 Task: Add Unreal Deli Corn'd Beef Slices to the cart.
Action: Mouse moved to (23, 67)
Screenshot: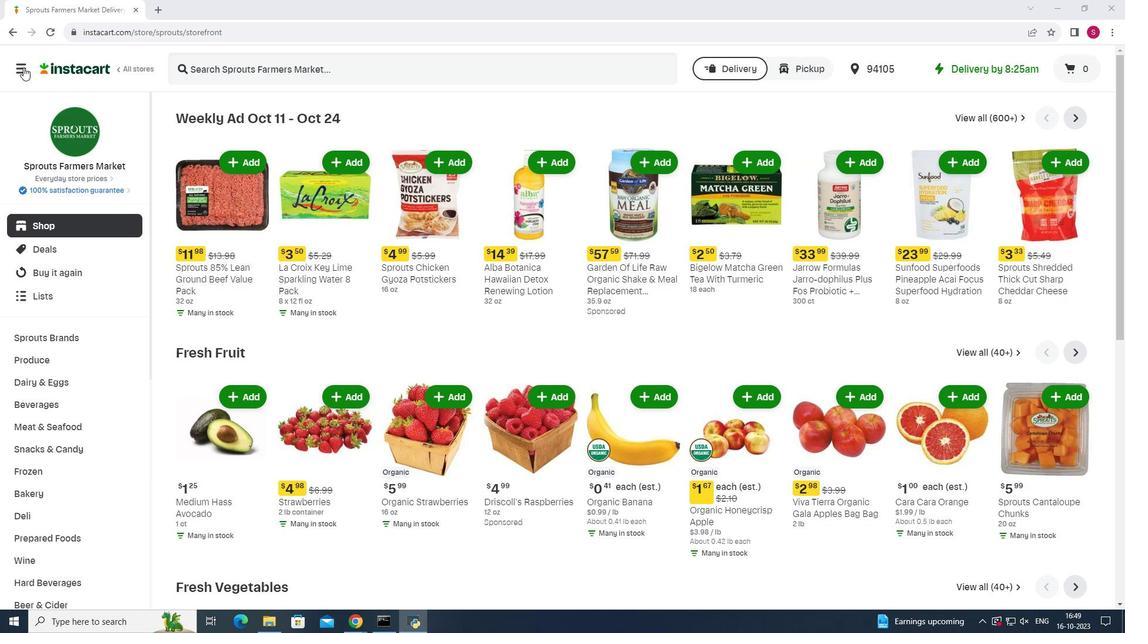 
Action: Mouse pressed left at (23, 67)
Screenshot: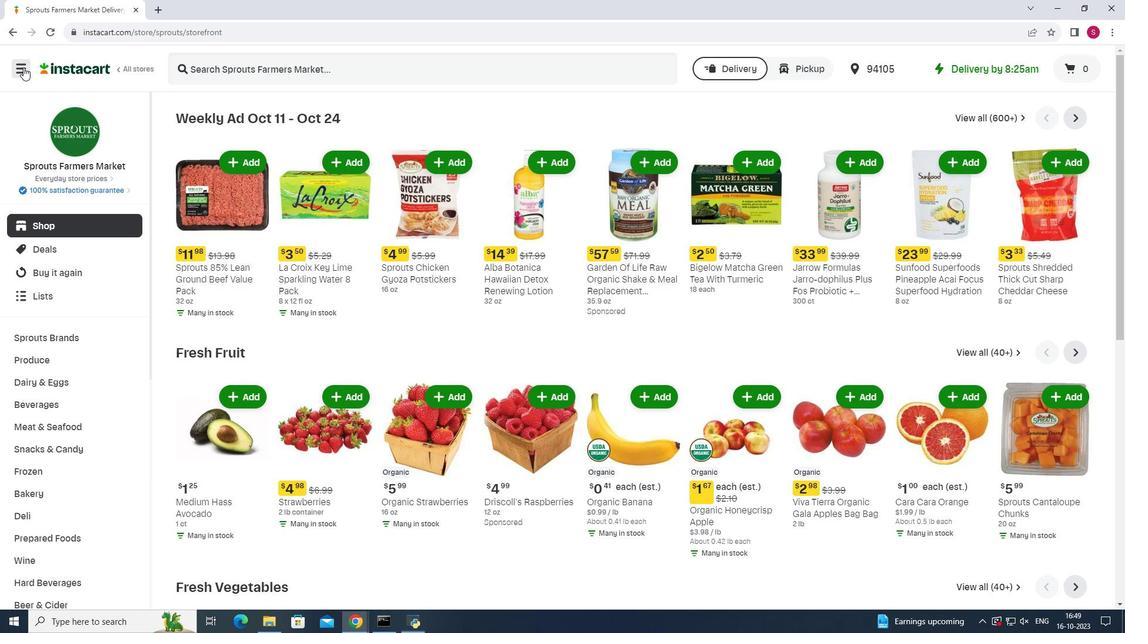 
Action: Mouse moved to (65, 306)
Screenshot: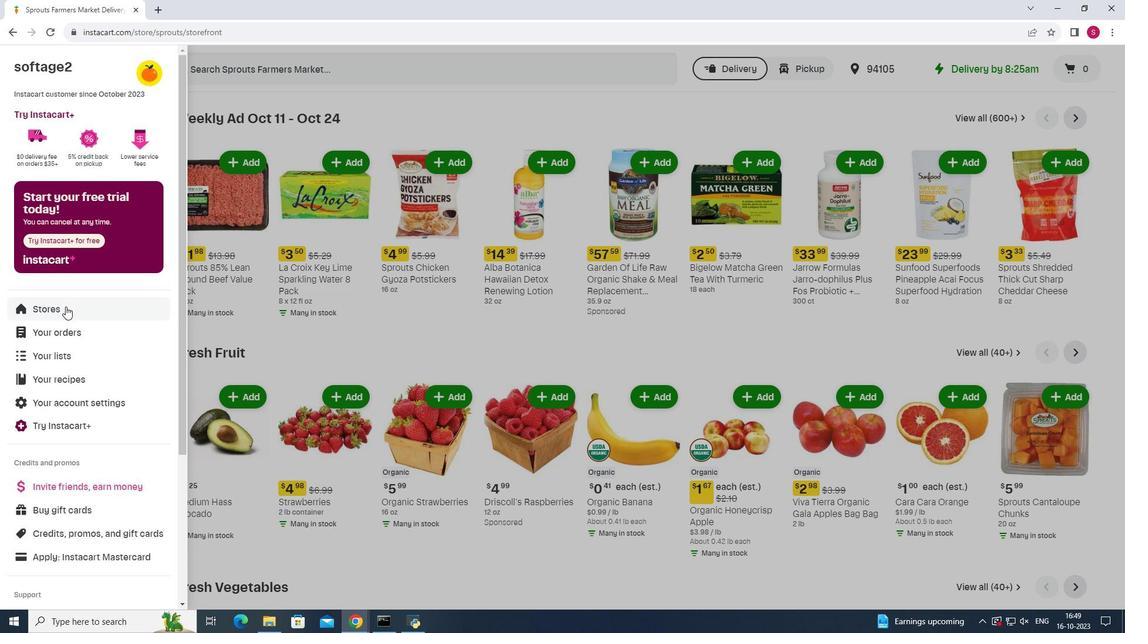 
Action: Mouse pressed left at (65, 306)
Screenshot: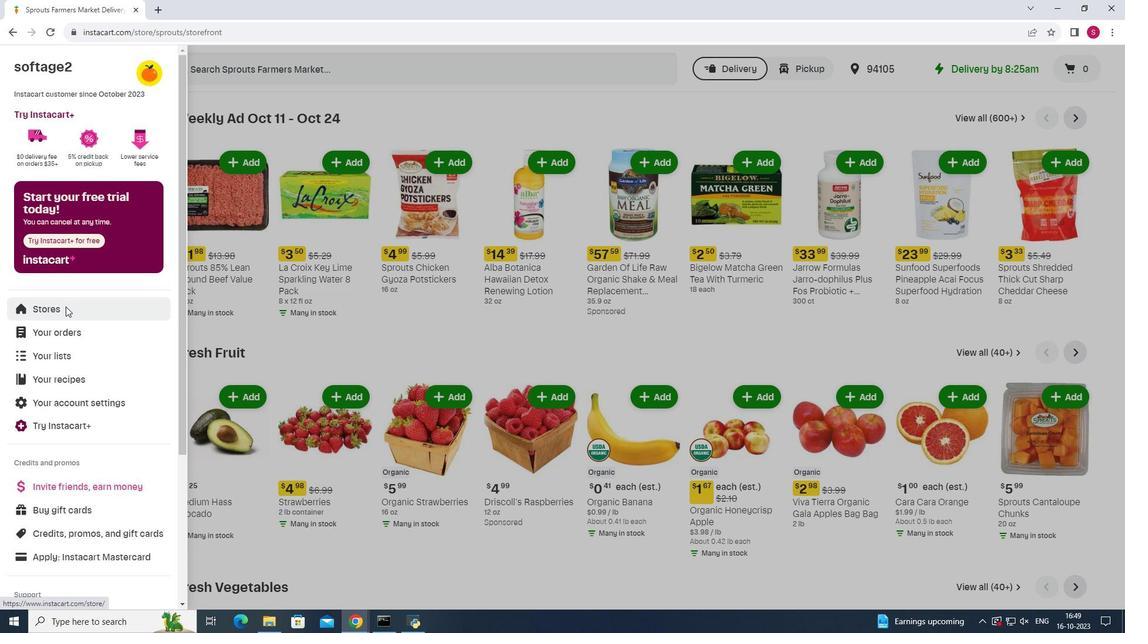 
Action: Mouse moved to (275, 102)
Screenshot: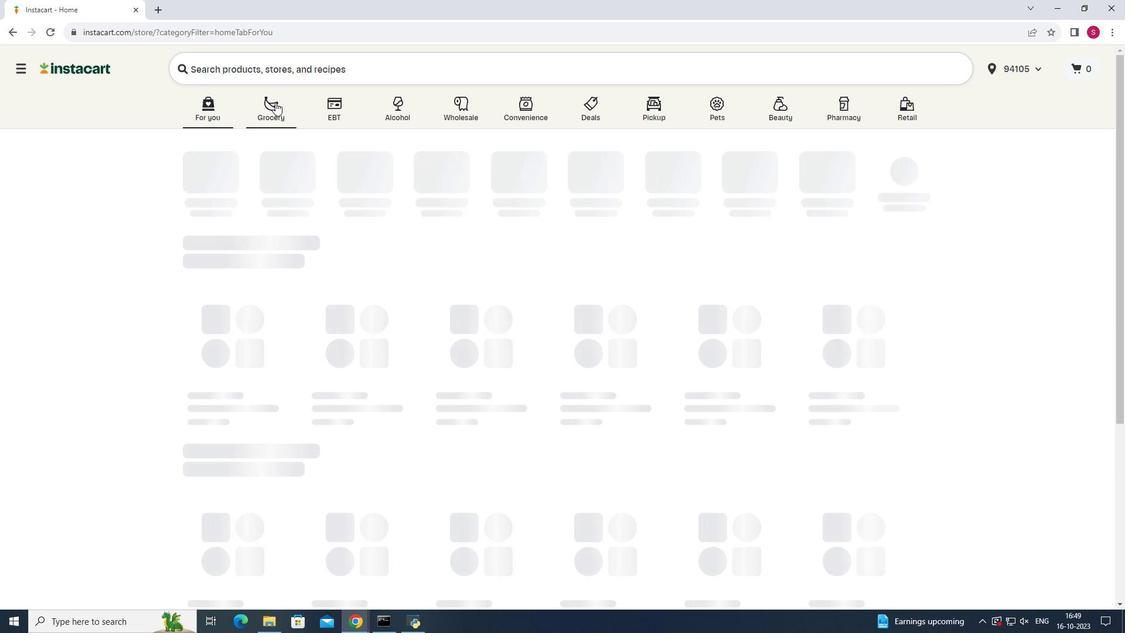 
Action: Mouse pressed left at (275, 102)
Screenshot: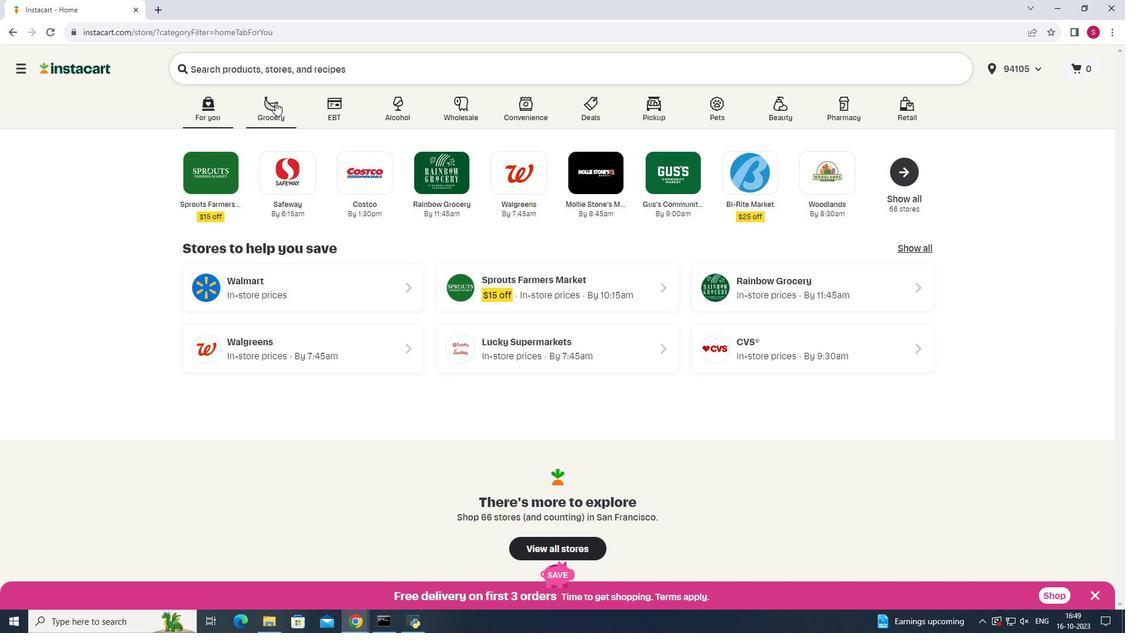
Action: Mouse moved to (824, 152)
Screenshot: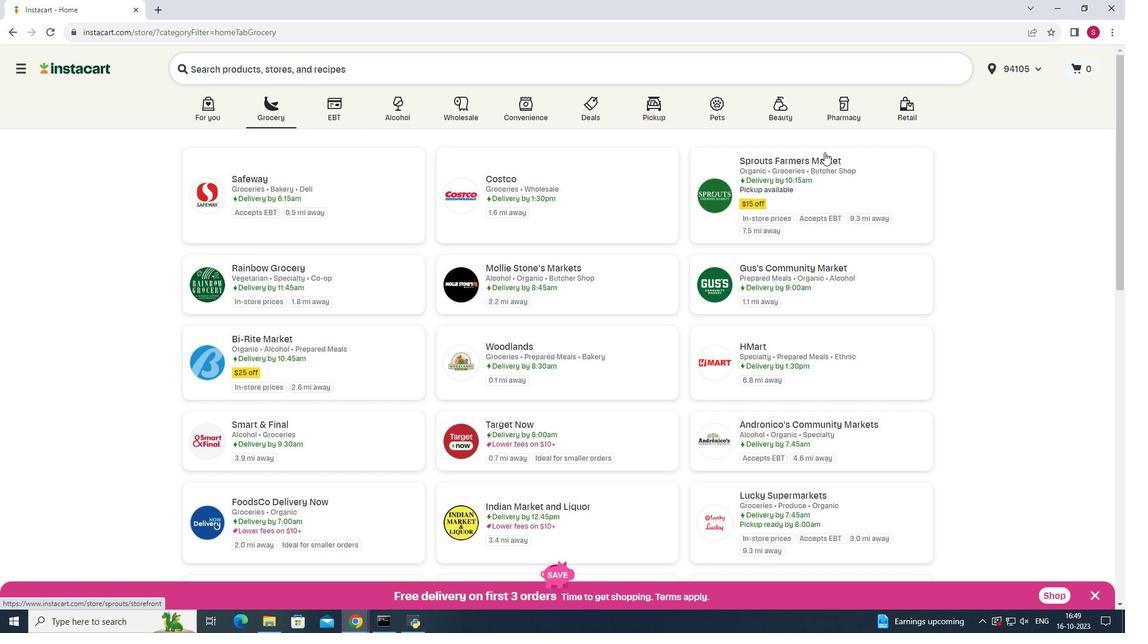 
Action: Mouse pressed left at (824, 152)
Screenshot: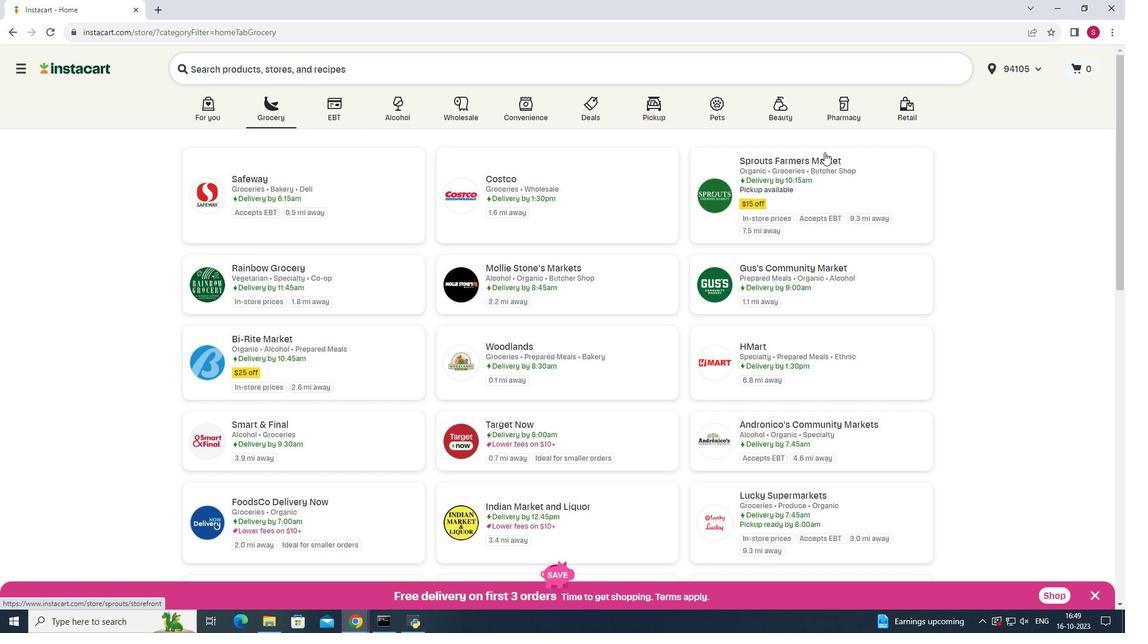 
Action: Mouse moved to (29, 427)
Screenshot: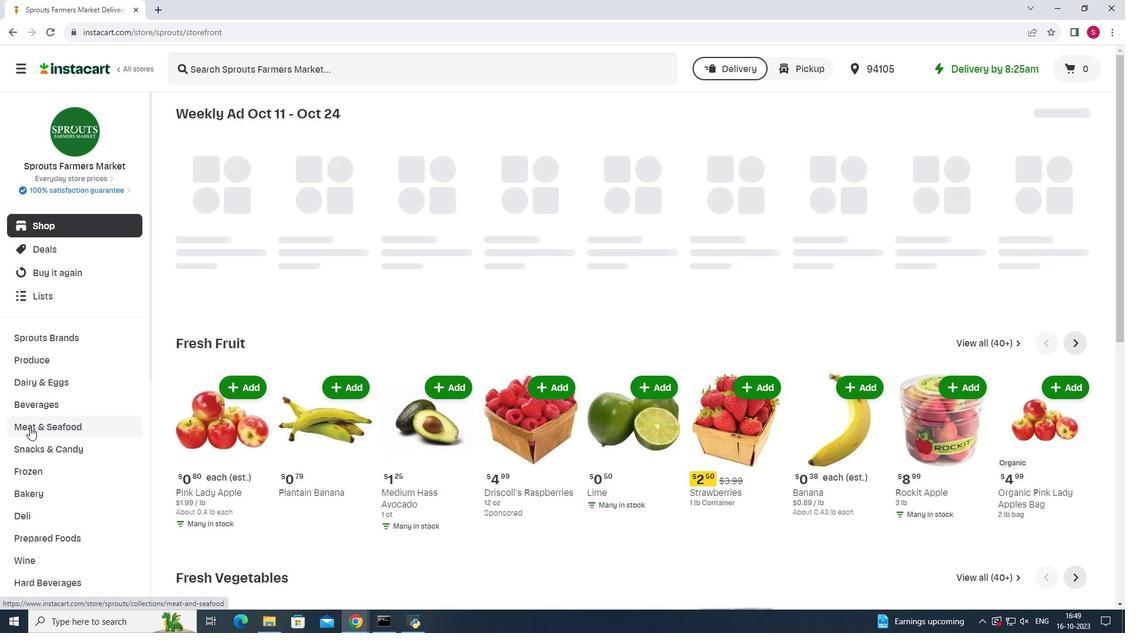 
Action: Mouse pressed left at (29, 427)
Screenshot: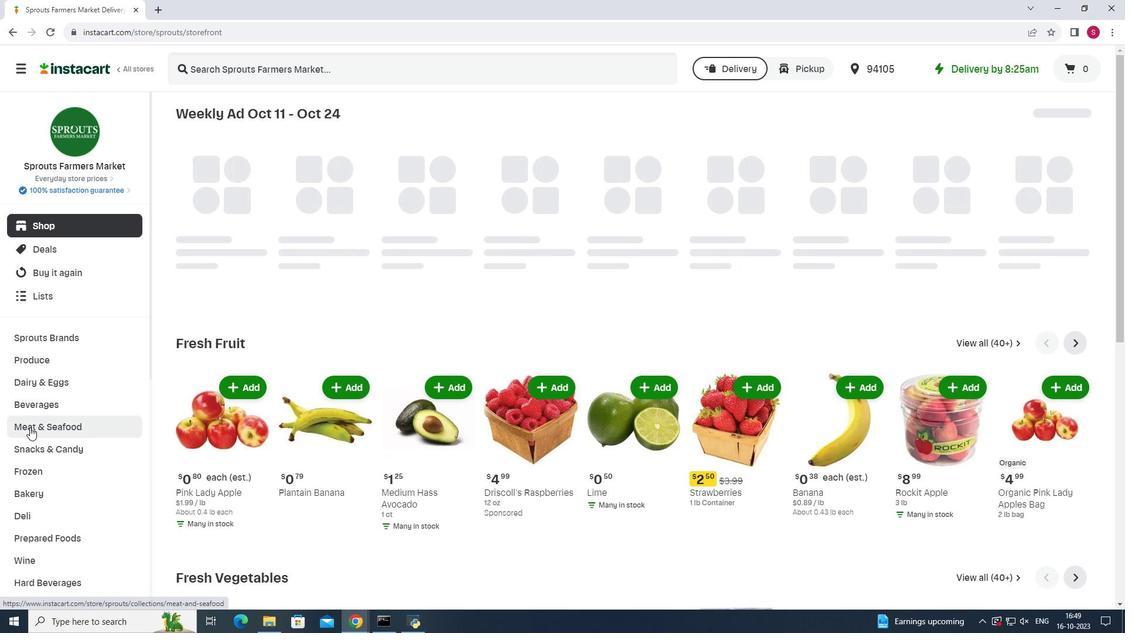 
Action: Mouse moved to (838, 142)
Screenshot: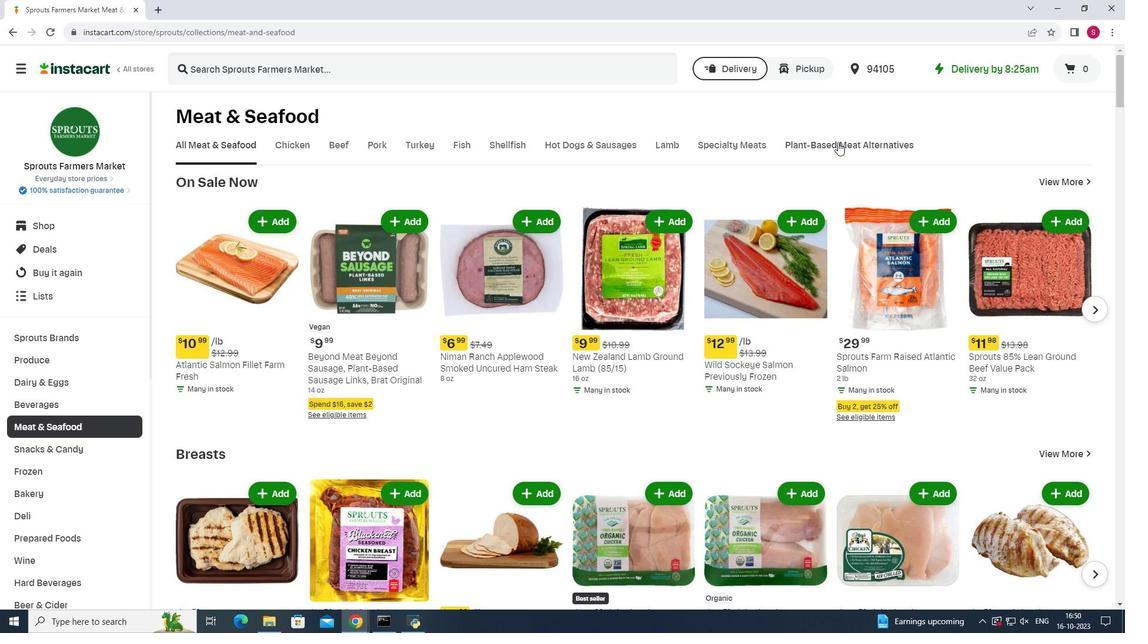 
Action: Mouse pressed left at (838, 142)
Screenshot: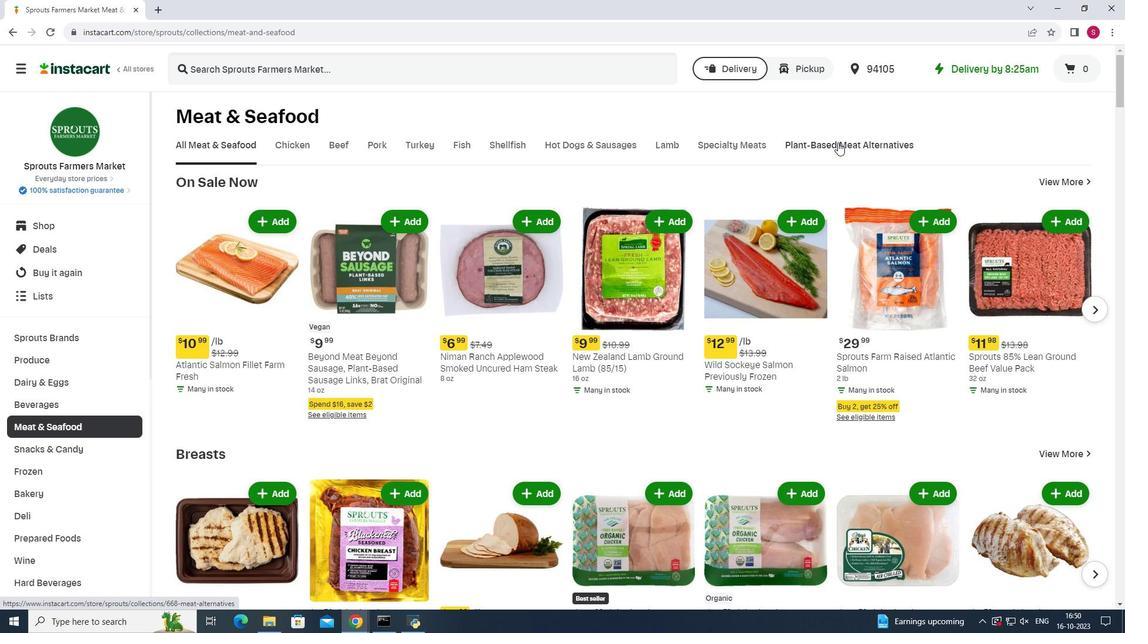 
Action: Mouse moved to (730, 189)
Screenshot: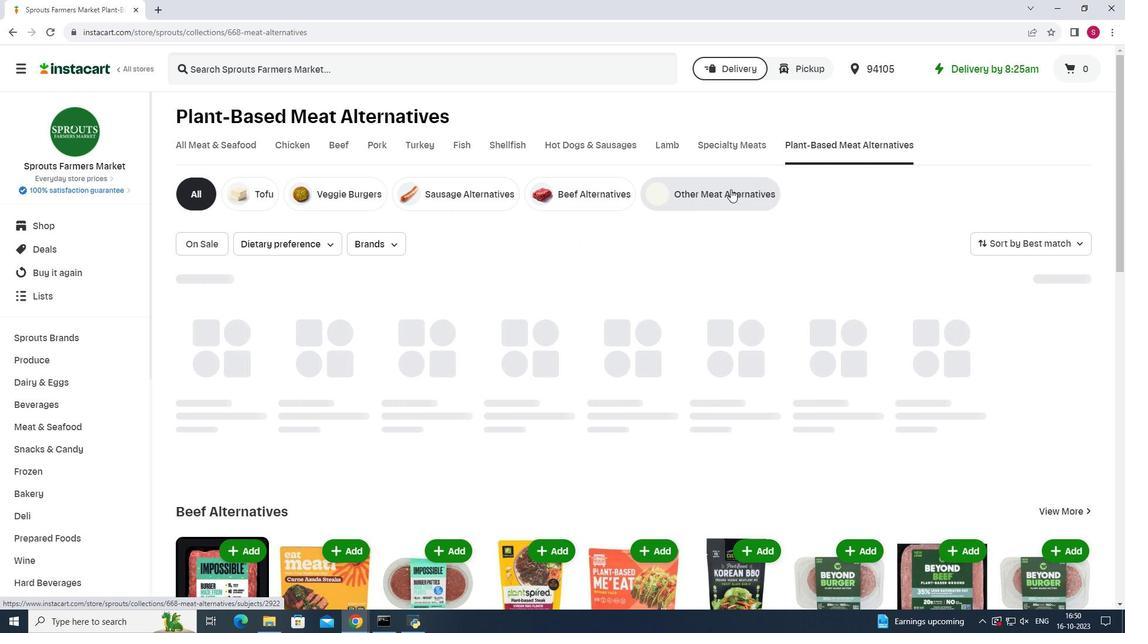 
Action: Mouse pressed left at (730, 189)
Screenshot: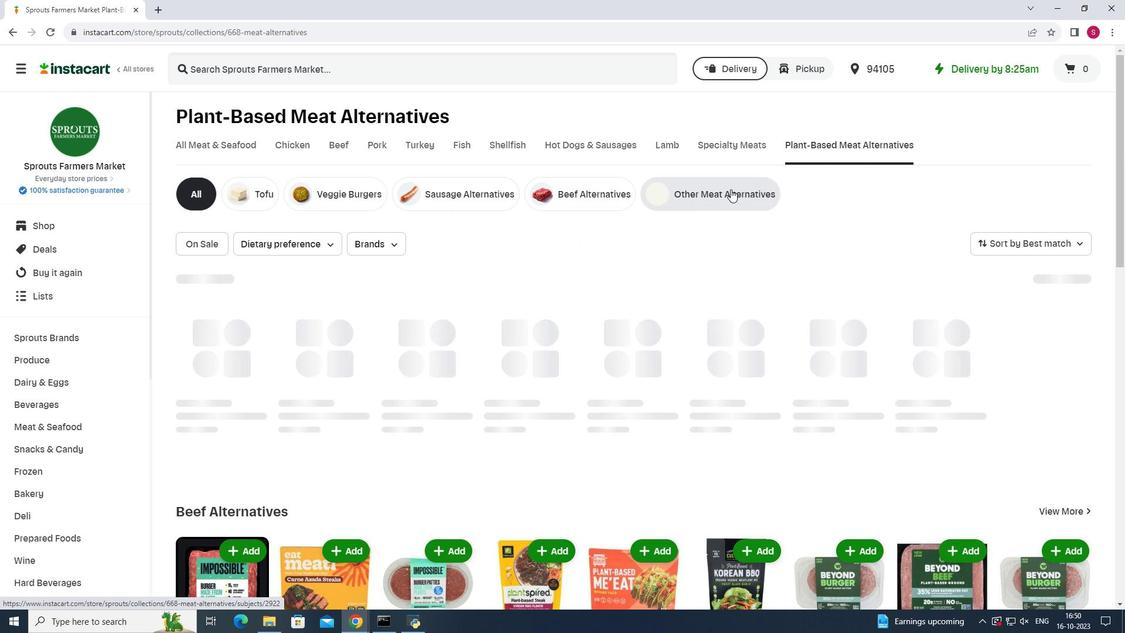 
Action: Mouse pressed left at (730, 189)
Screenshot: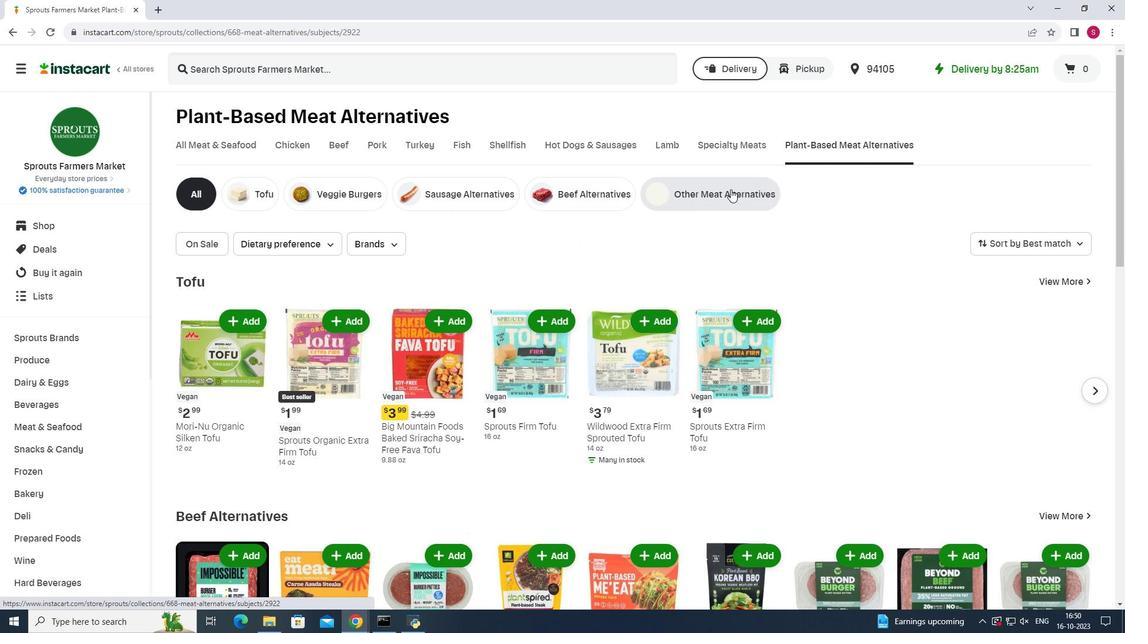 
Action: Mouse moved to (456, 71)
Screenshot: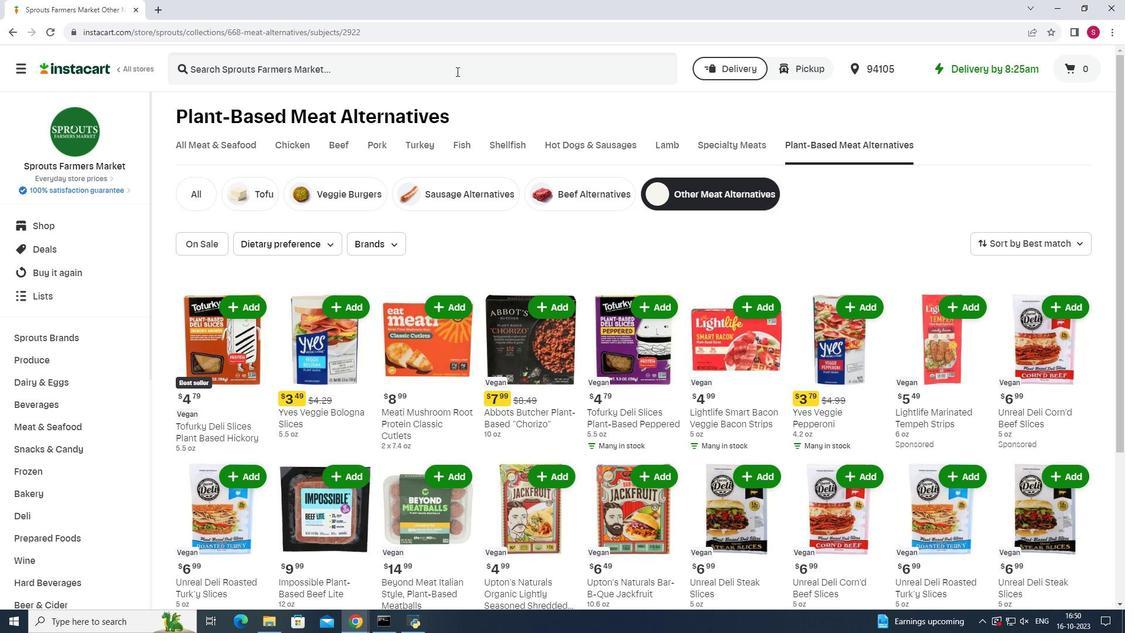 
Action: Mouse pressed left at (456, 71)
Screenshot: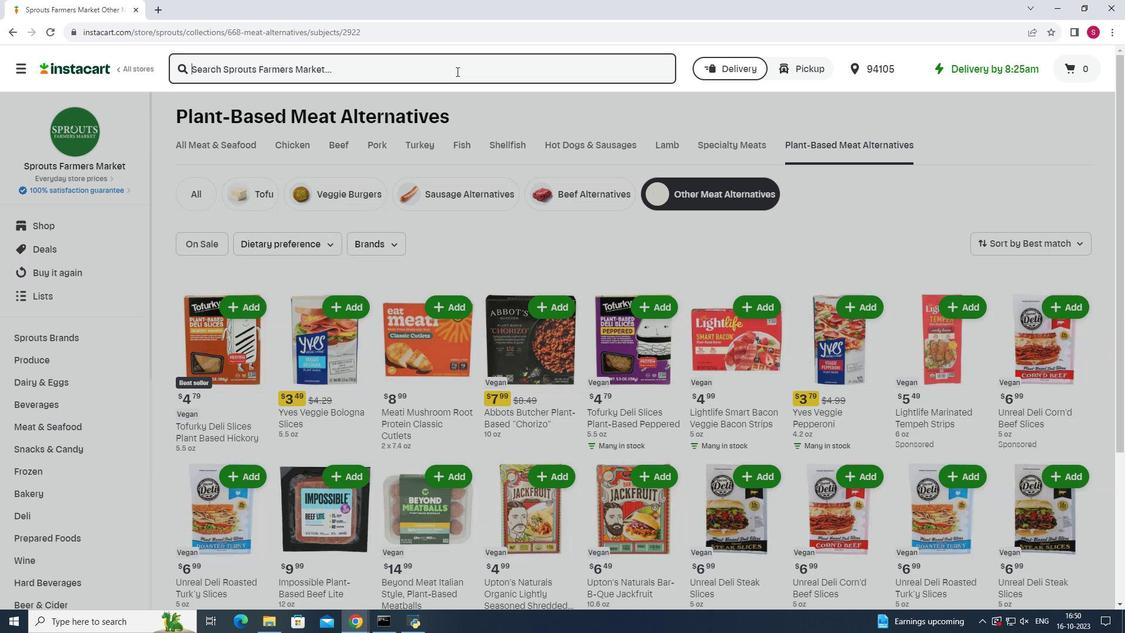 
Action: Mouse moved to (457, 71)
Screenshot: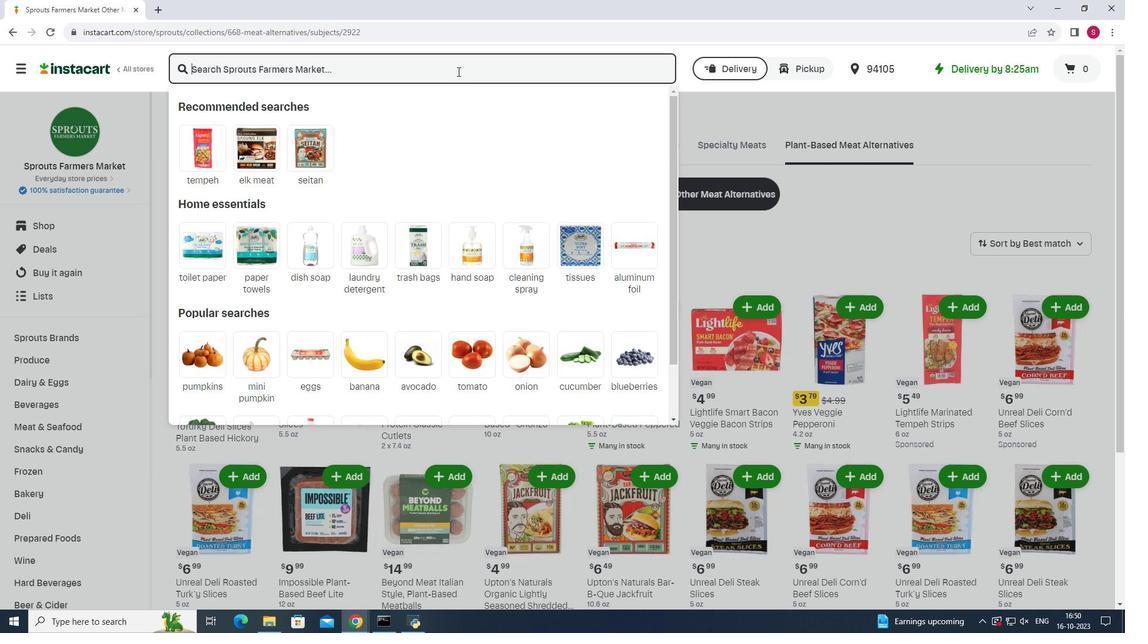 
Action: Key pressed <Key.shift>Unreal<Key.space><Key.shift><Key.shift><Key.shift><Key.shift><Key.shift><Key.shift>Deli<Key.space><Key.shift>Corn'd<Key.space><Key.shift><Key.shift><Key.shift><Key.shift><Key.shift>Beef<Key.space><Key.shift>Slices<Key.space><Key.enter>
Screenshot: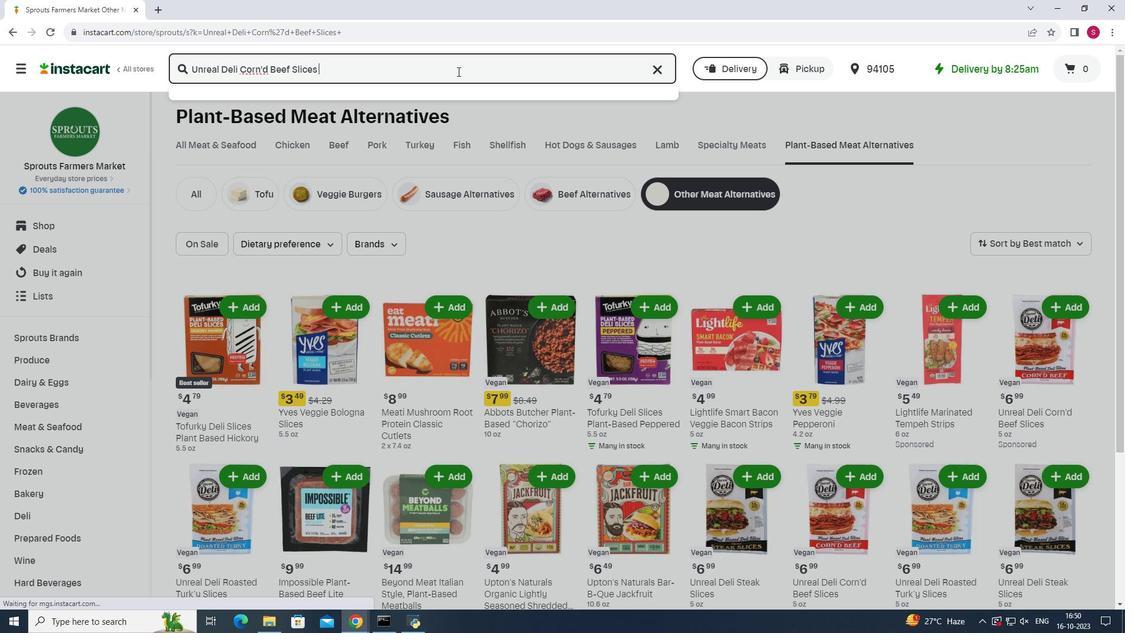 
Action: Mouse moved to (318, 196)
Screenshot: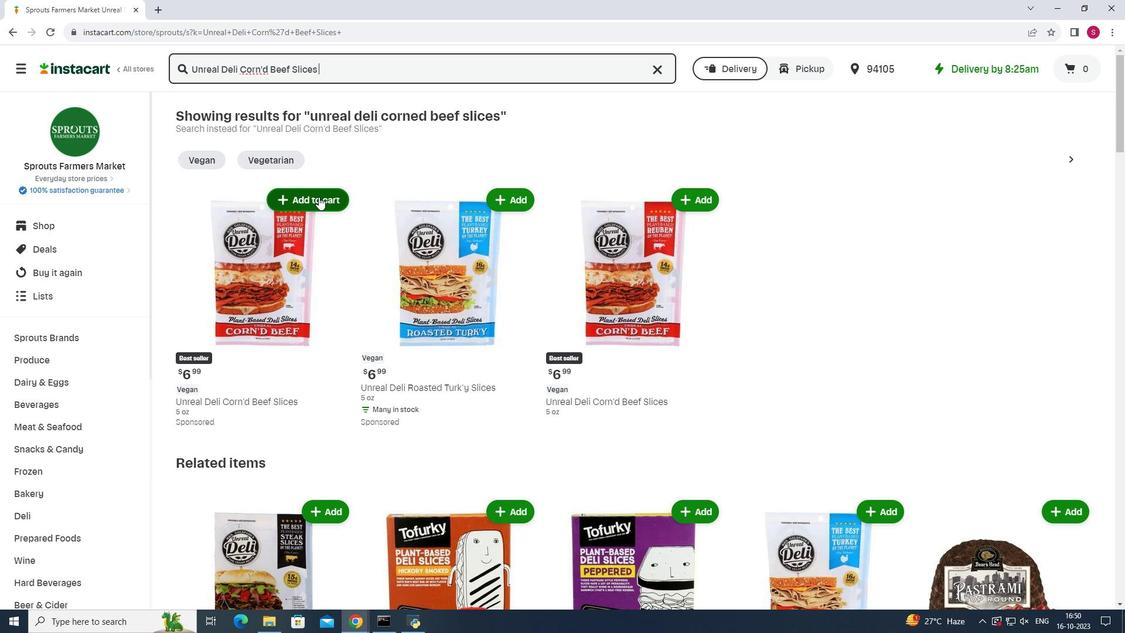 
Action: Mouse pressed left at (318, 196)
Screenshot: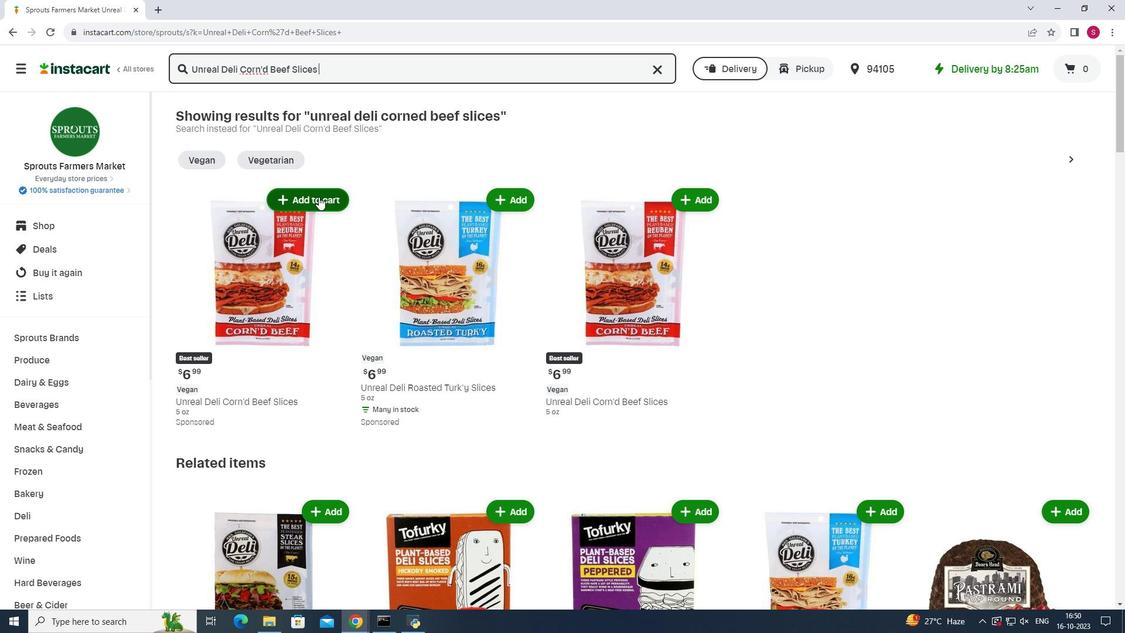 
Action: Mouse moved to (778, 201)
Screenshot: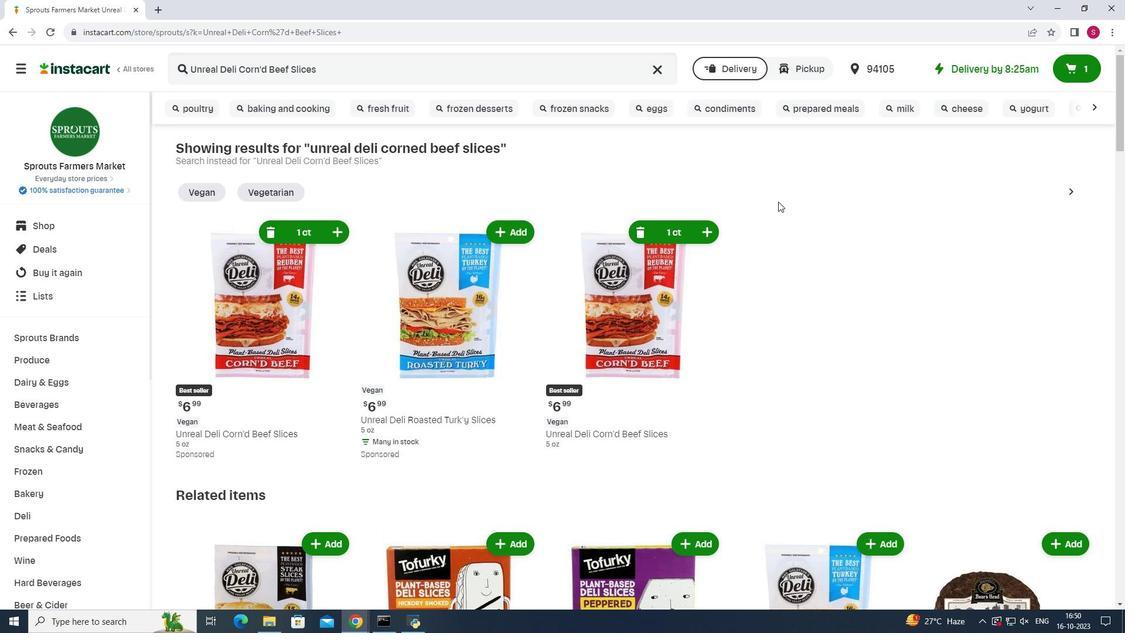 
